 Task: Select close in export profile.
Action: Mouse moved to (28, 9)
Screenshot: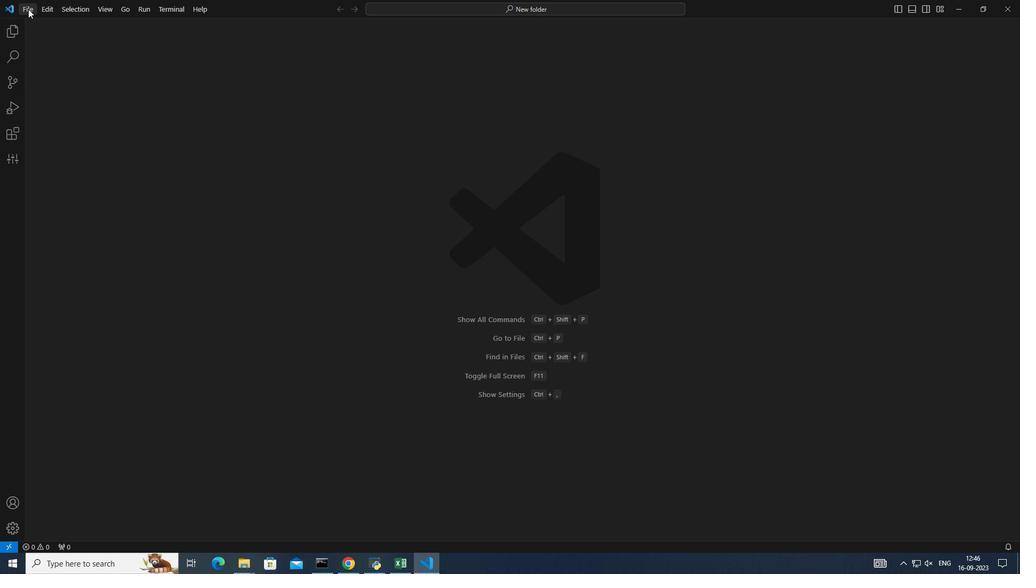 
Action: Mouse pressed left at (28, 9)
Screenshot: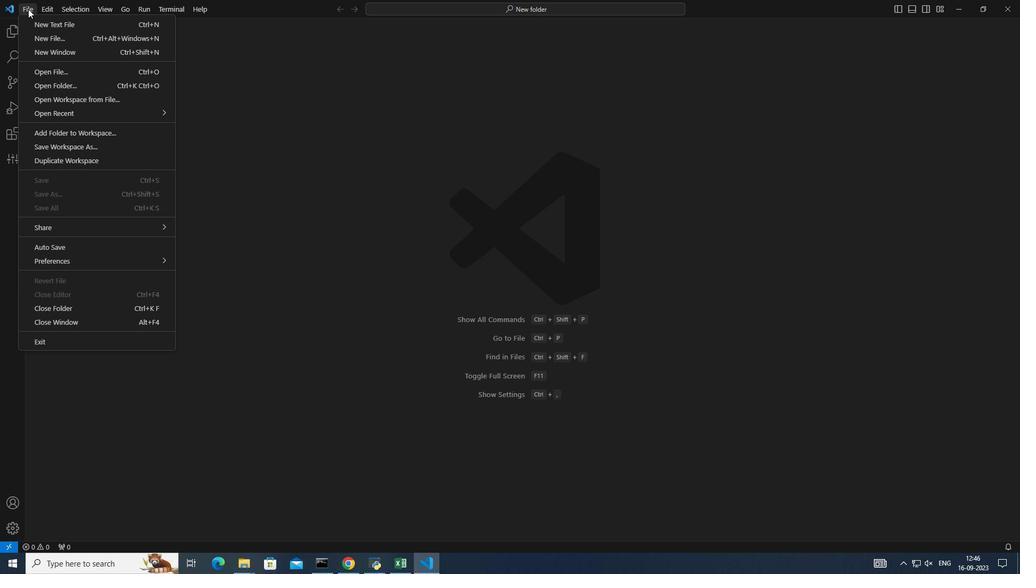 
Action: Mouse moved to (365, 330)
Screenshot: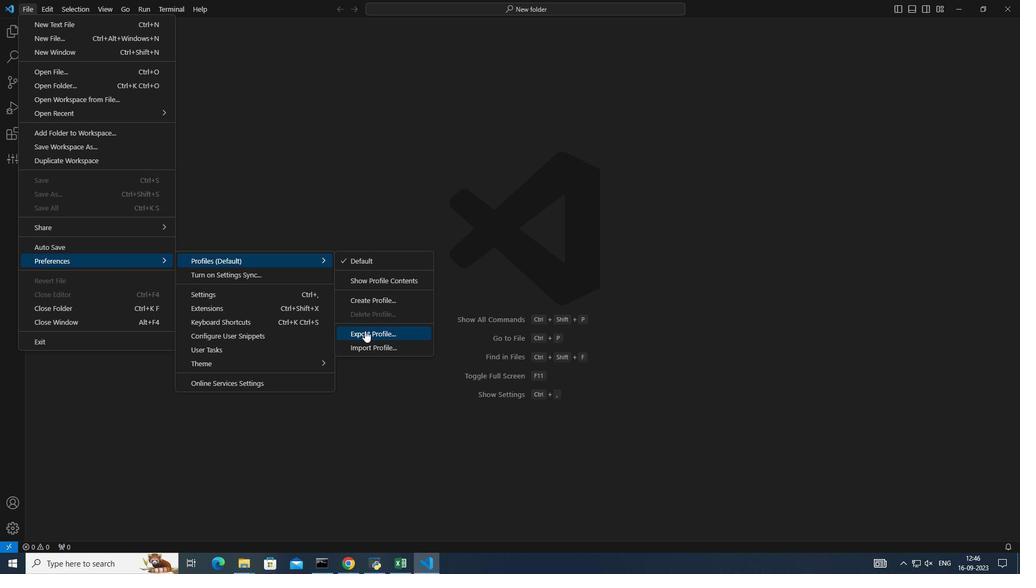
Action: Mouse pressed left at (365, 330)
Screenshot: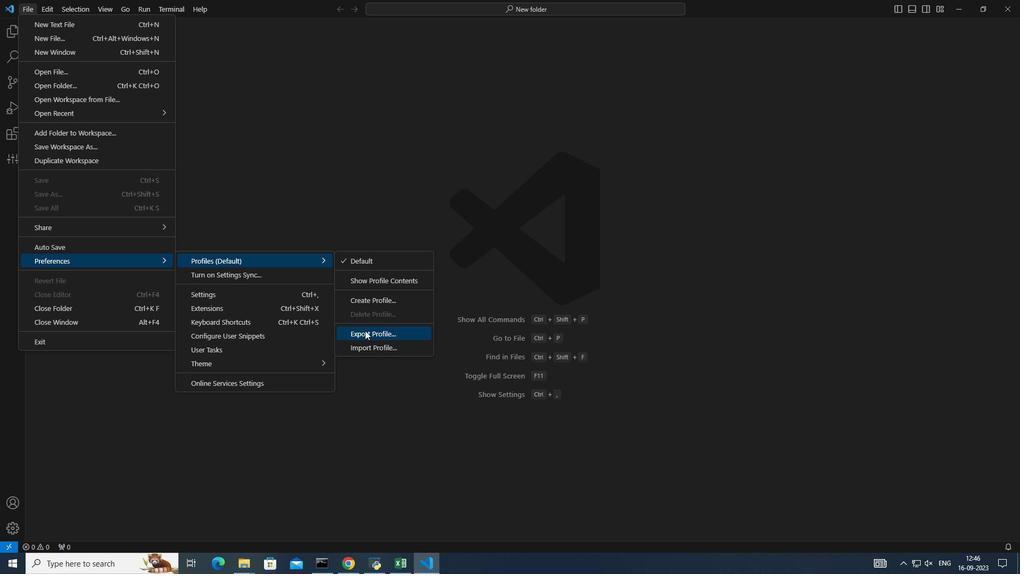 
Action: Mouse moved to (107, 151)
Screenshot: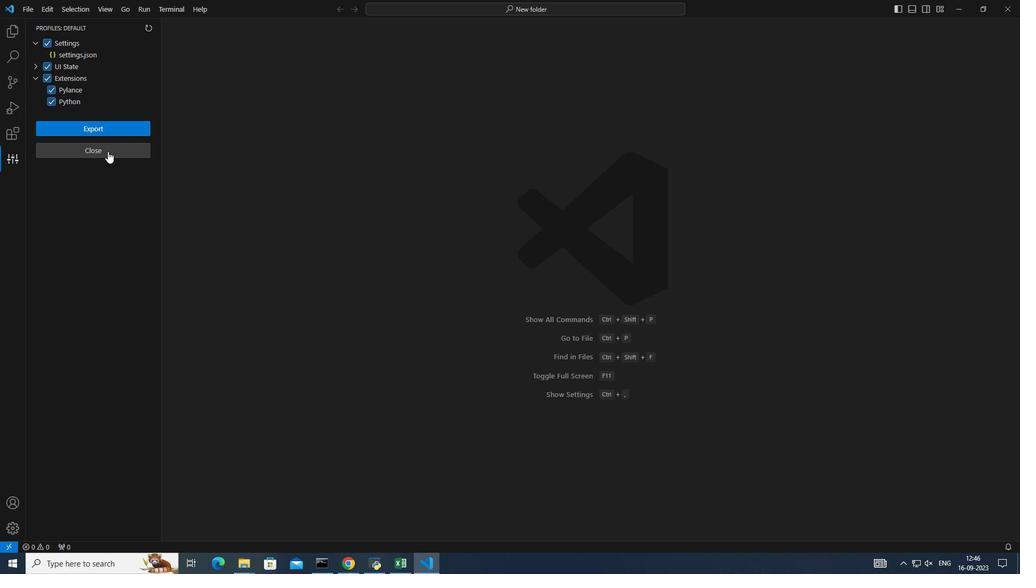 
Action: Mouse pressed left at (107, 151)
Screenshot: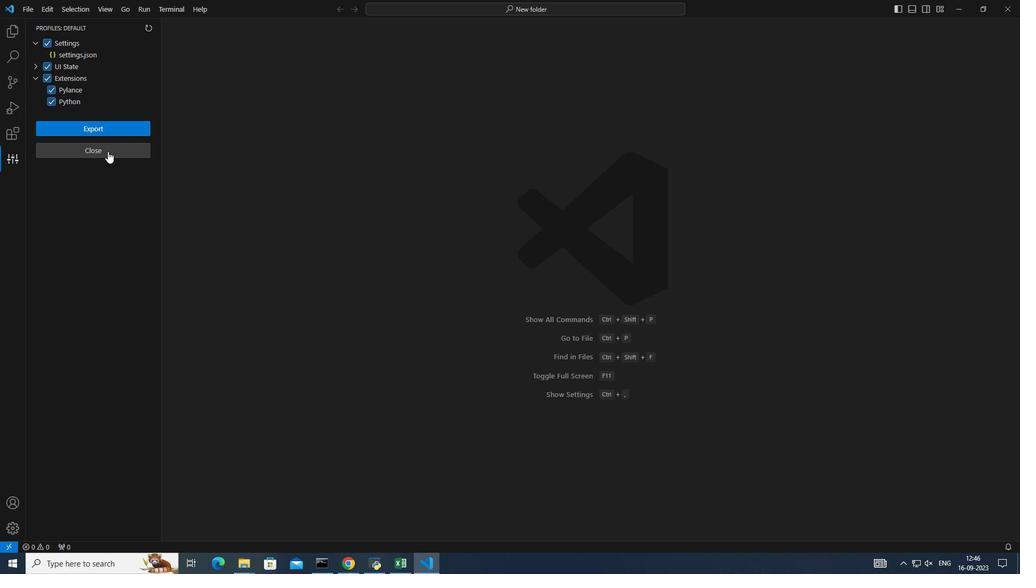 
